 Task: Change the message preview setting to show 1 line in Outlook.
Action: Mouse moved to (14, 102)
Screenshot: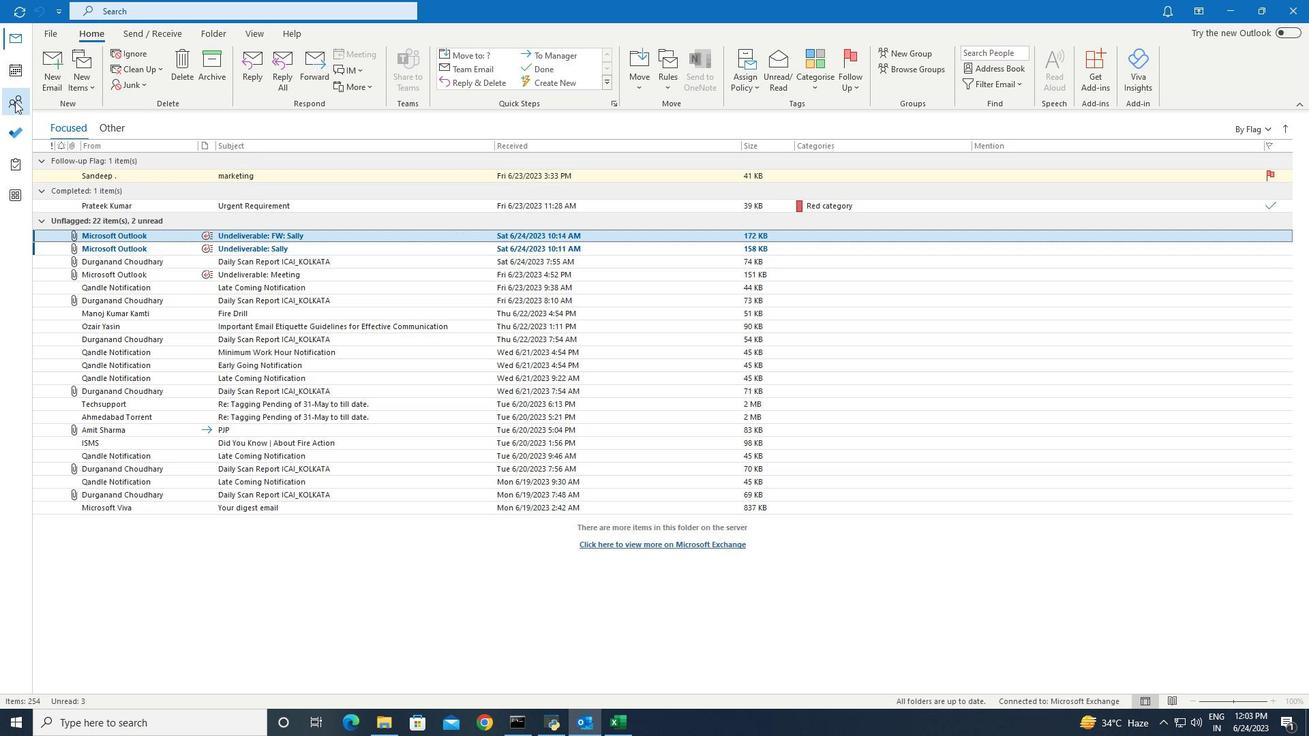 
Action: Mouse pressed left at (14, 102)
Screenshot: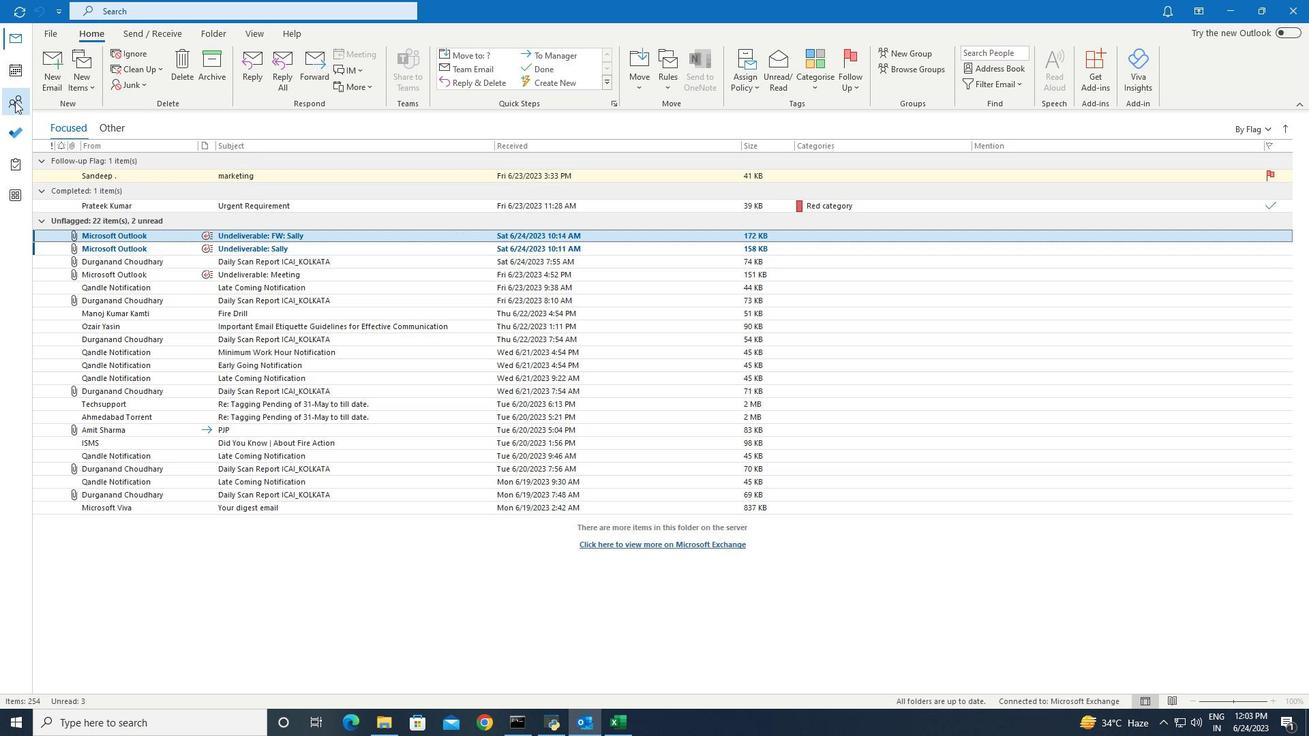 
Action: Mouse moved to (244, 34)
Screenshot: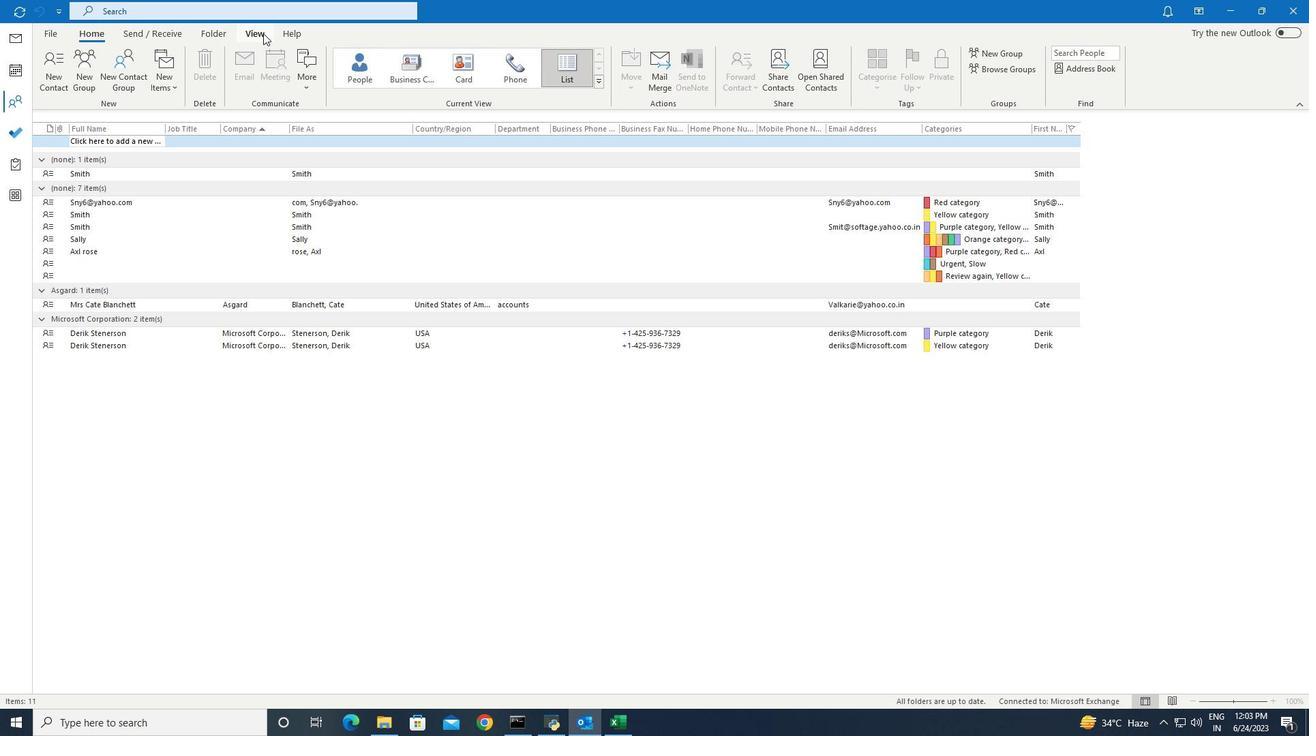 
Action: Mouse pressed left at (244, 34)
Screenshot: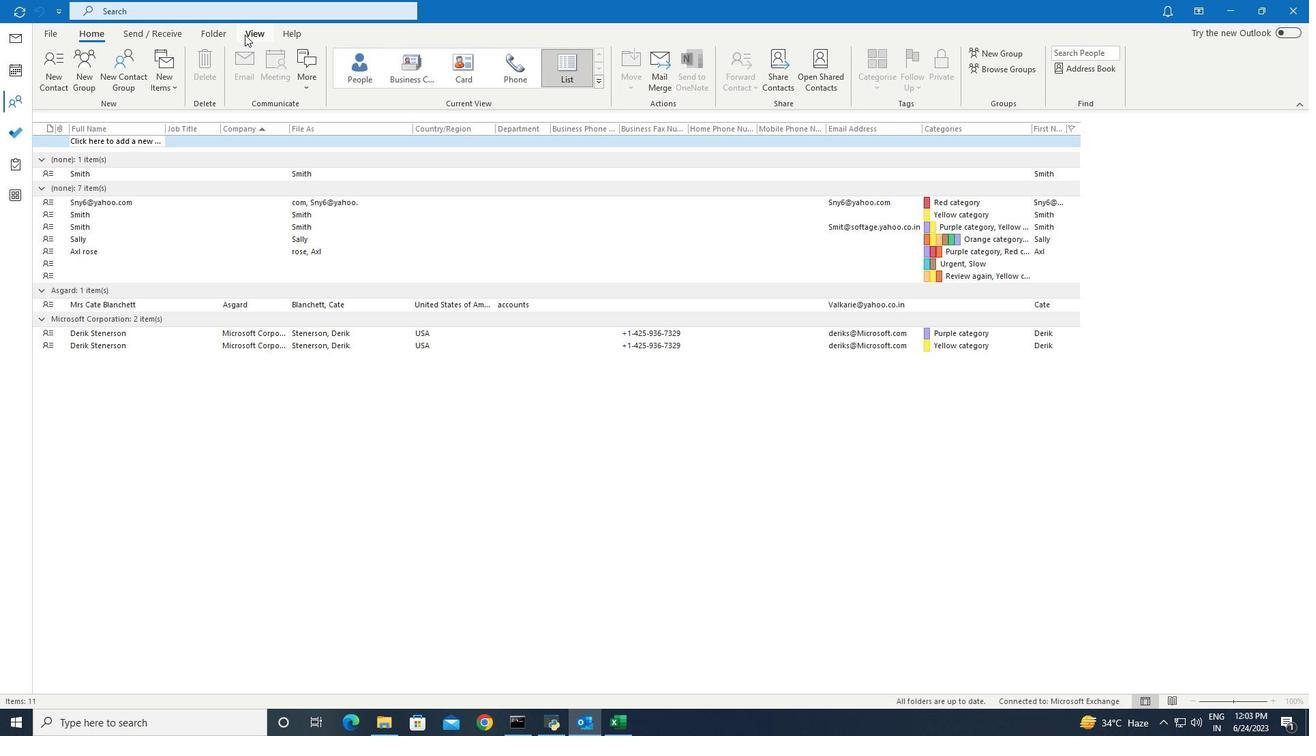 
Action: Mouse moved to (164, 87)
Screenshot: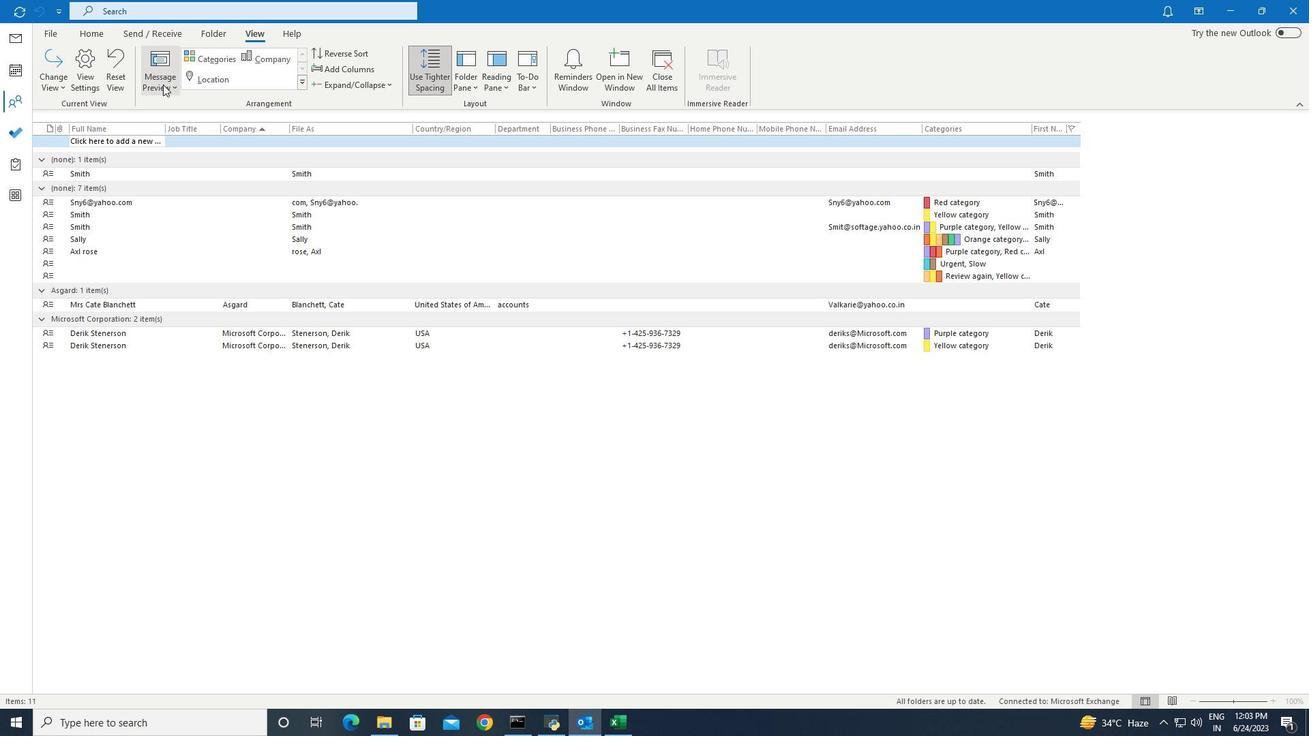 
Action: Mouse pressed left at (164, 87)
Screenshot: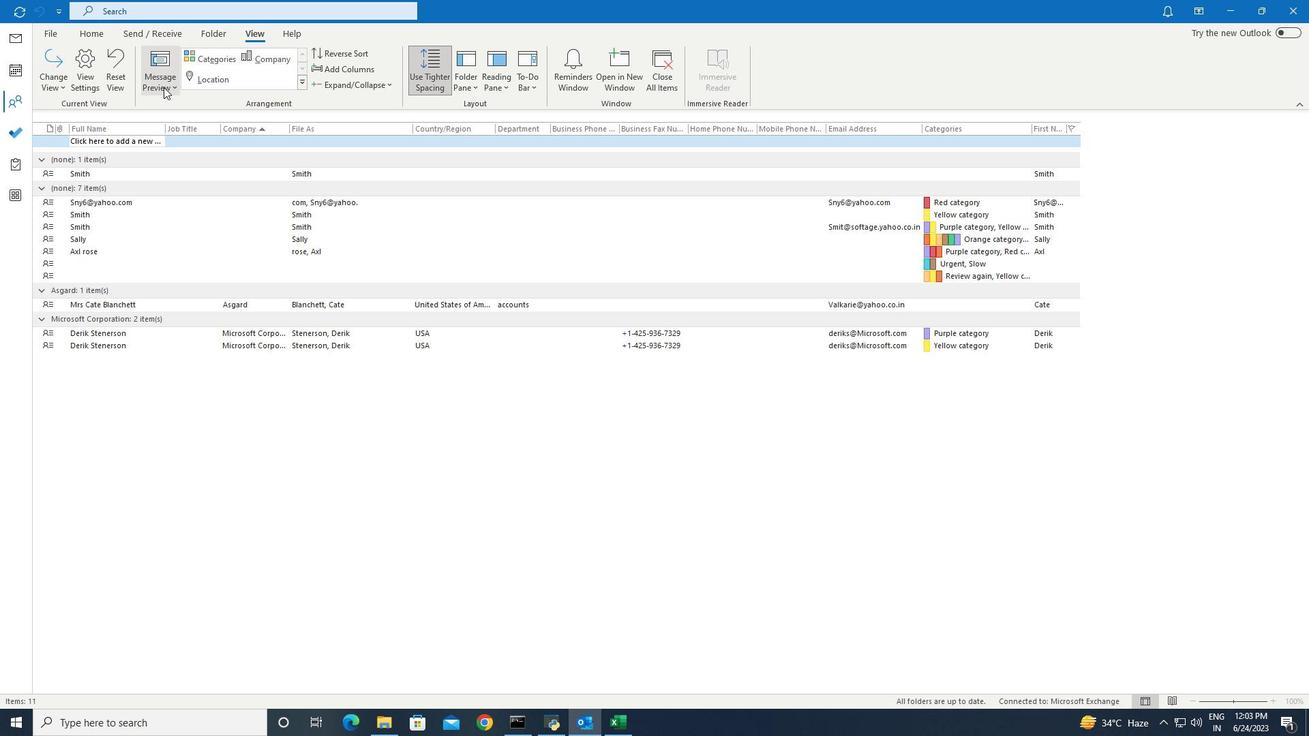 
Action: Mouse moved to (160, 122)
Screenshot: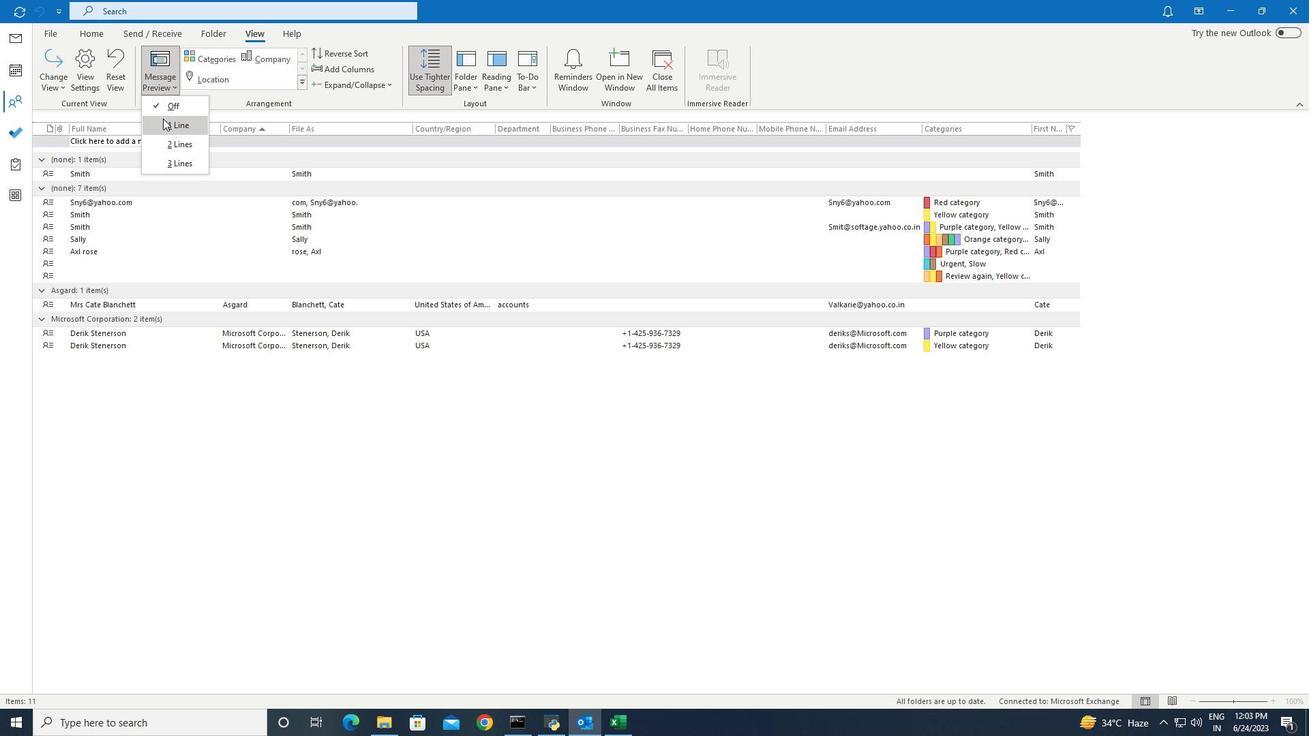 
Action: Mouse pressed left at (160, 122)
Screenshot: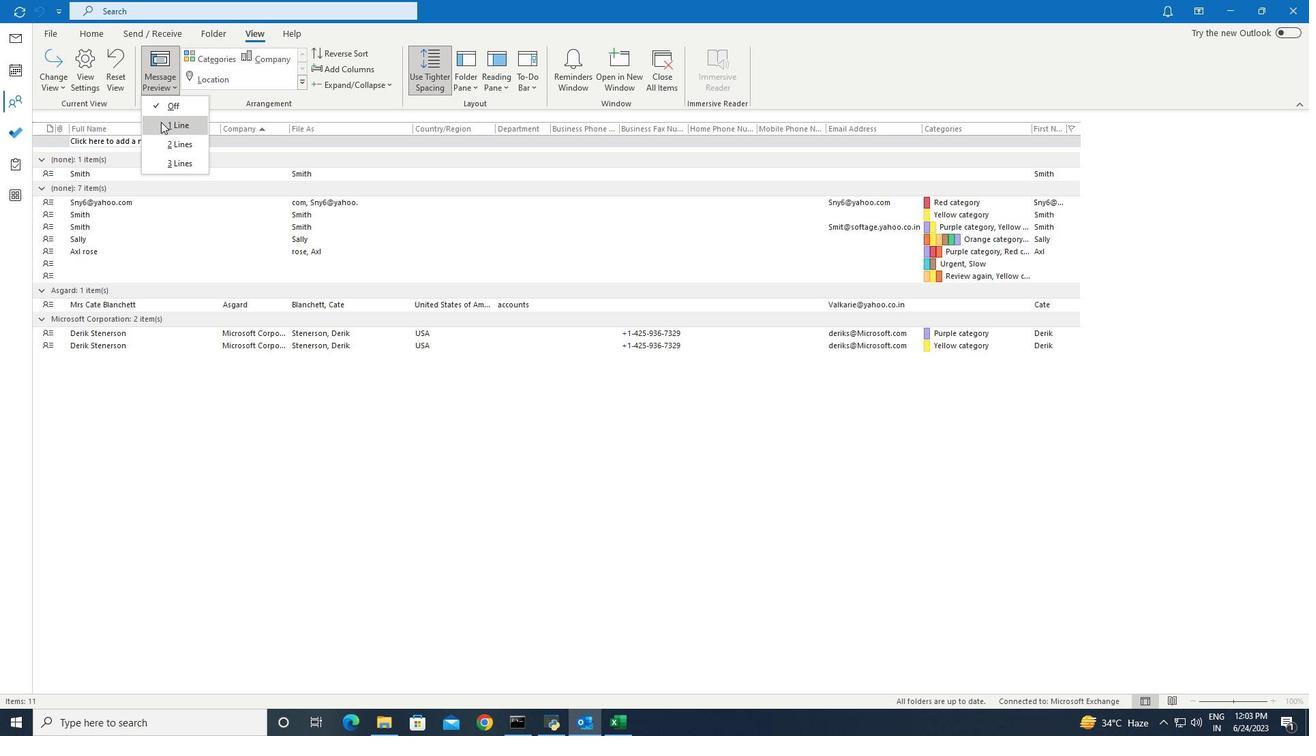 
